 Task: Search cancel my subscription in learning.
Action: Mouse moved to (695, 66)
Screenshot: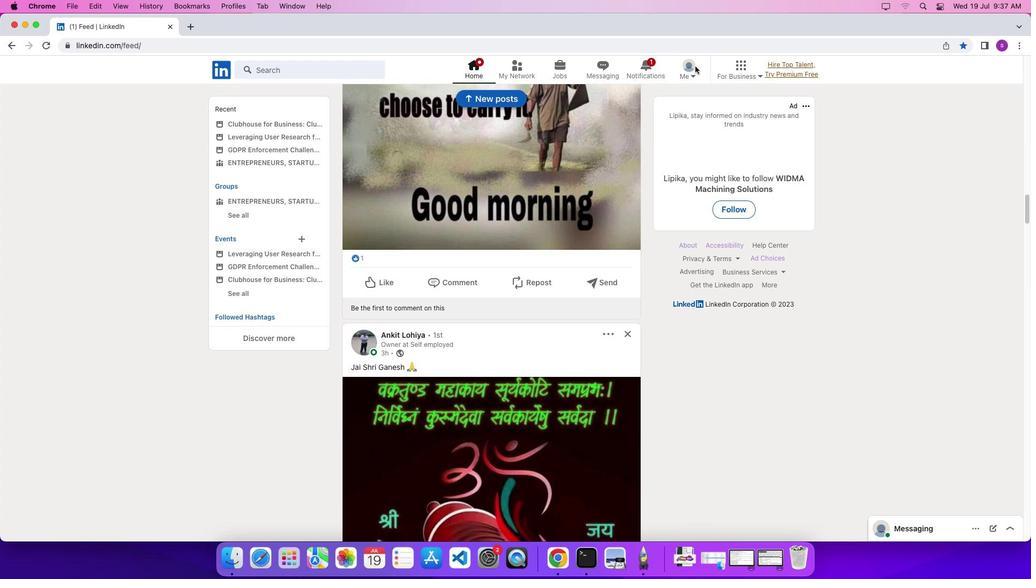 
Action: Mouse pressed left at (695, 66)
Screenshot: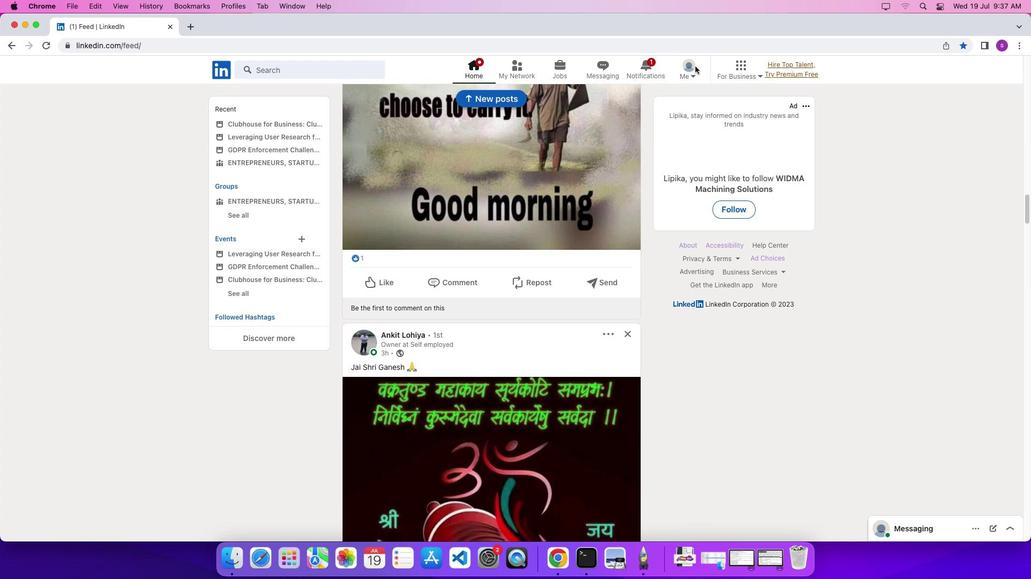 
Action: Mouse moved to (689, 78)
Screenshot: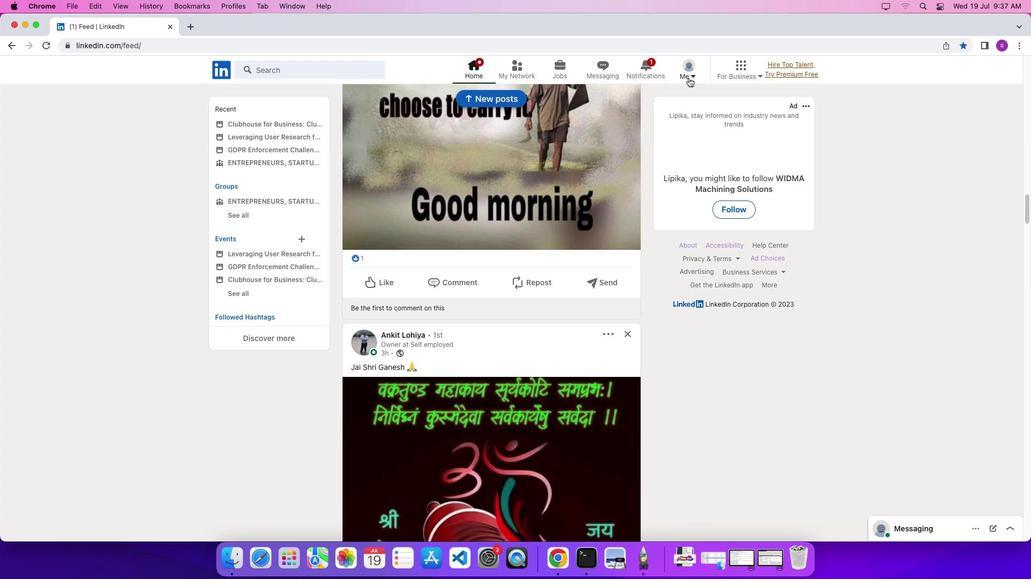 
Action: Mouse pressed left at (689, 78)
Screenshot: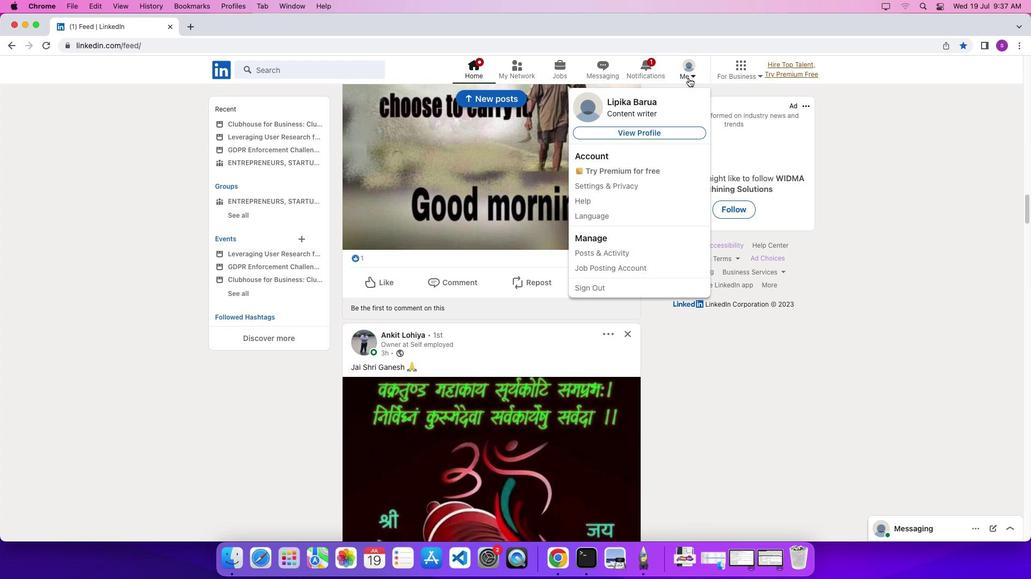 
Action: Mouse moved to (670, 128)
Screenshot: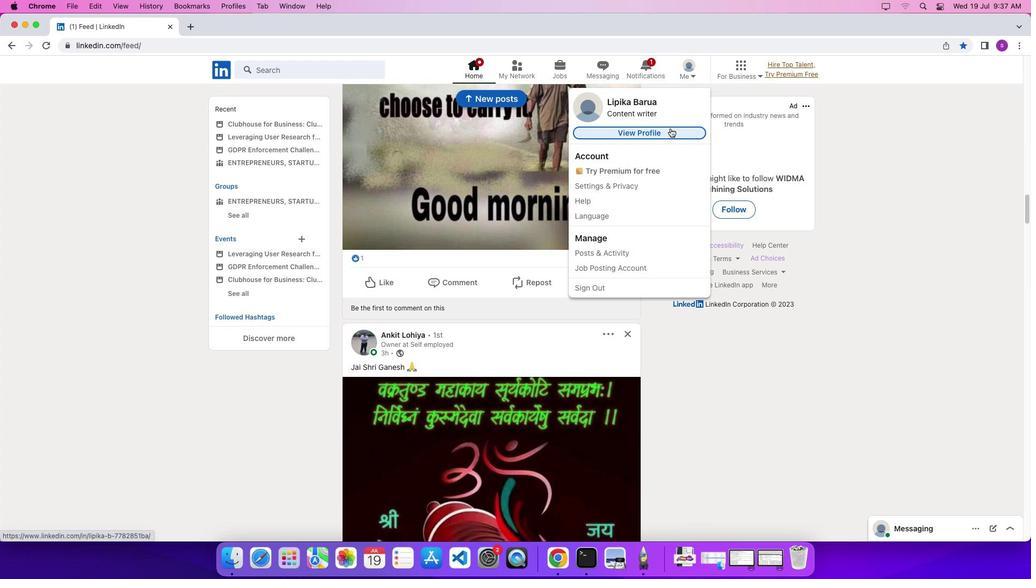 
Action: Mouse pressed left at (670, 128)
Screenshot: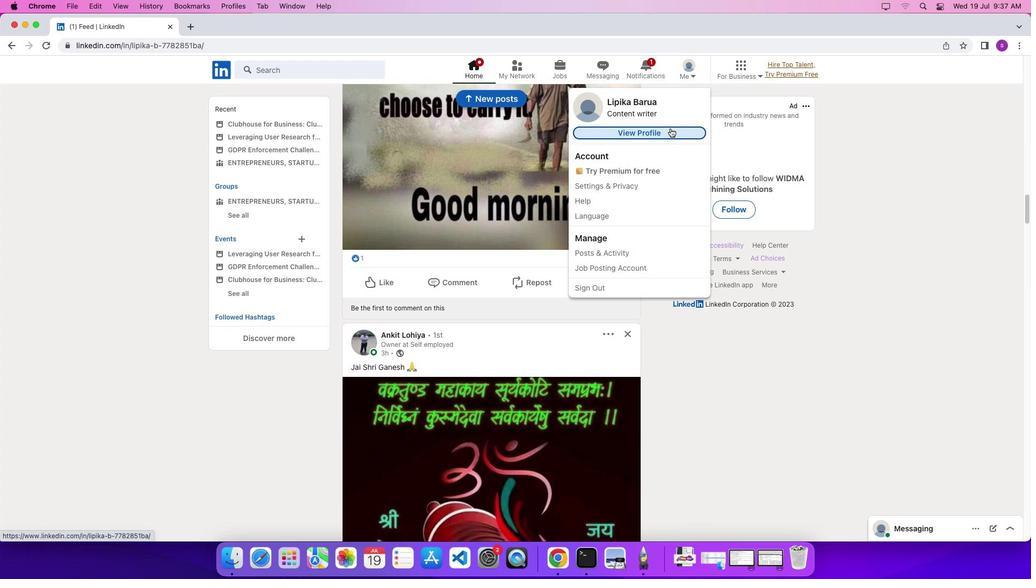 
Action: Mouse moved to (513, 275)
Screenshot: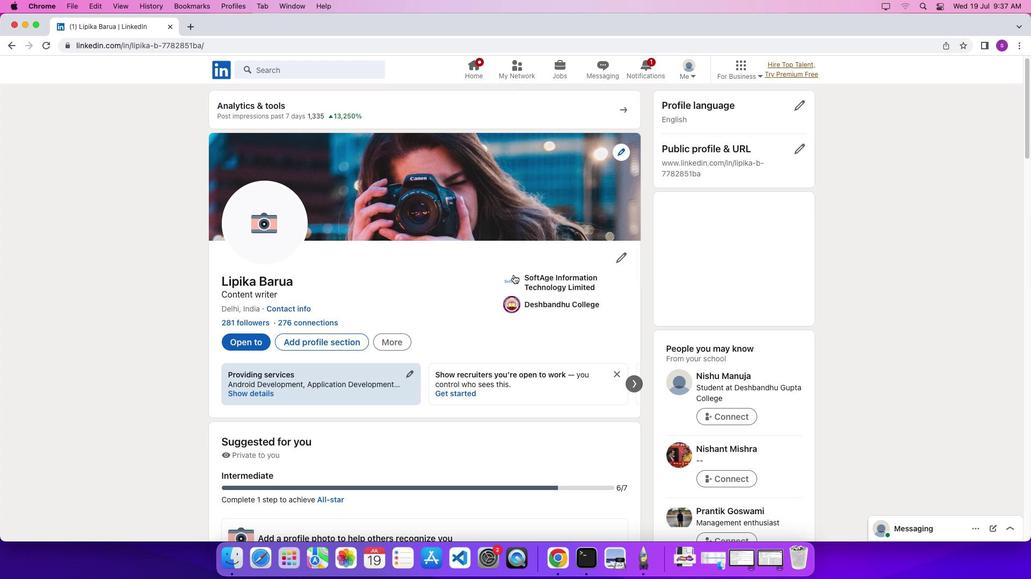 
Action: Mouse scrolled (513, 275) with delta (0, 0)
Screenshot: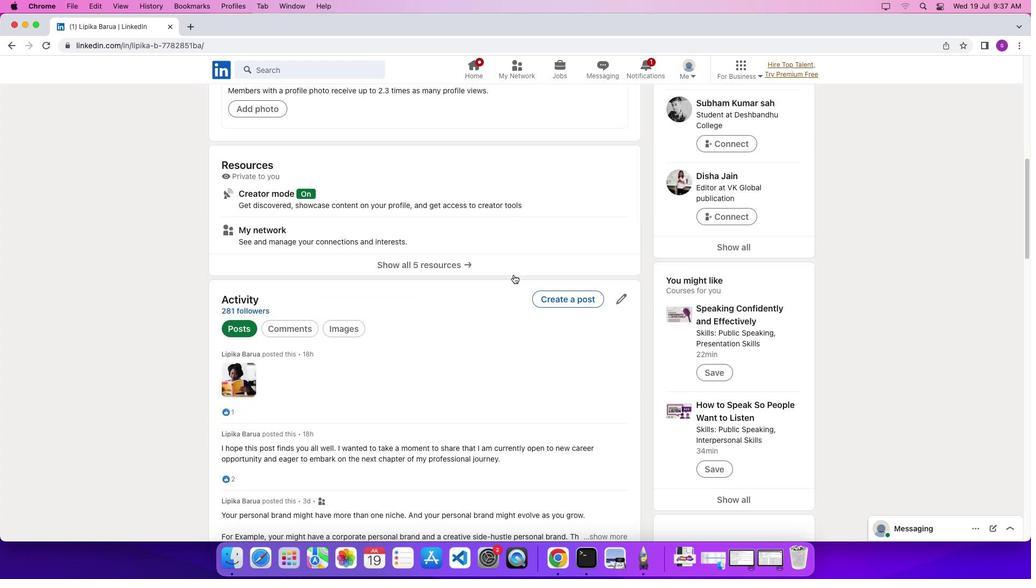 
Action: Mouse scrolled (513, 275) with delta (0, 0)
Screenshot: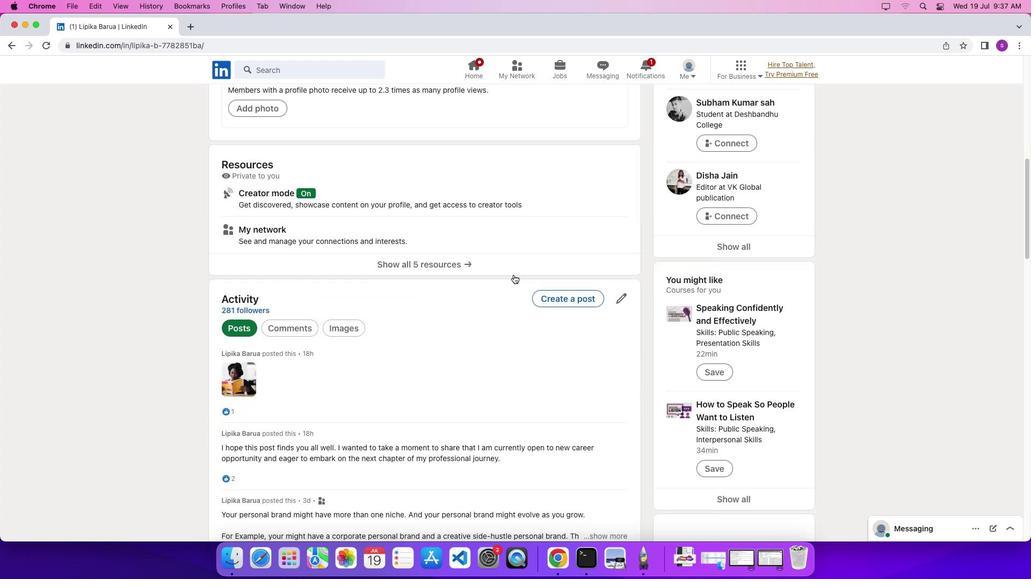
Action: Mouse scrolled (513, 275) with delta (0, -4)
Screenshot: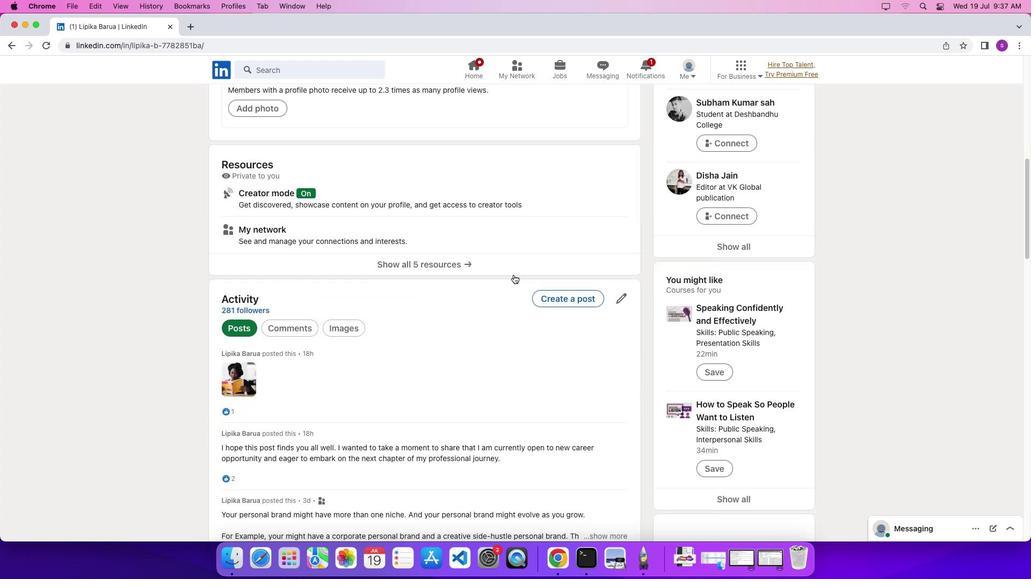 
Action: Mouse scrolled (513, 275) with delta (0, -6)
Screenshot: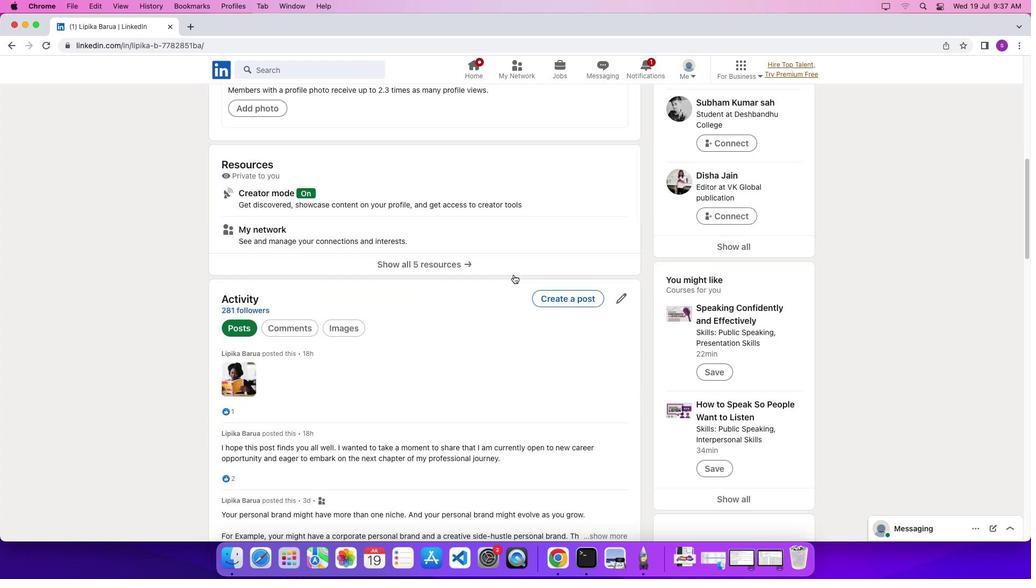 
Action: Mouse scrolled (513, 275) with delta (0, 0)
Screenshot: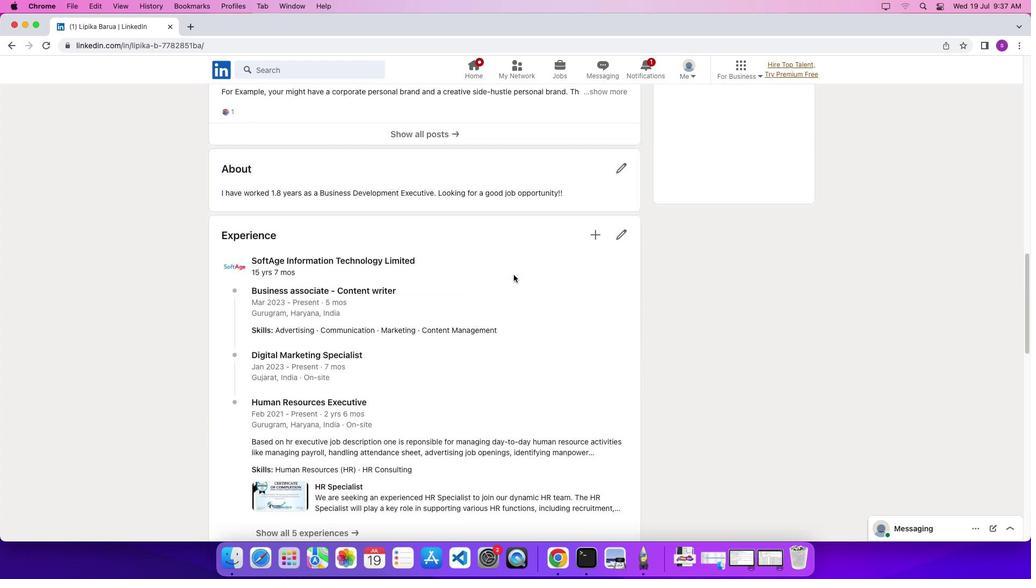 
Action: Mouse scrolled (513, 275) with delta (0, 0)
Screenshot: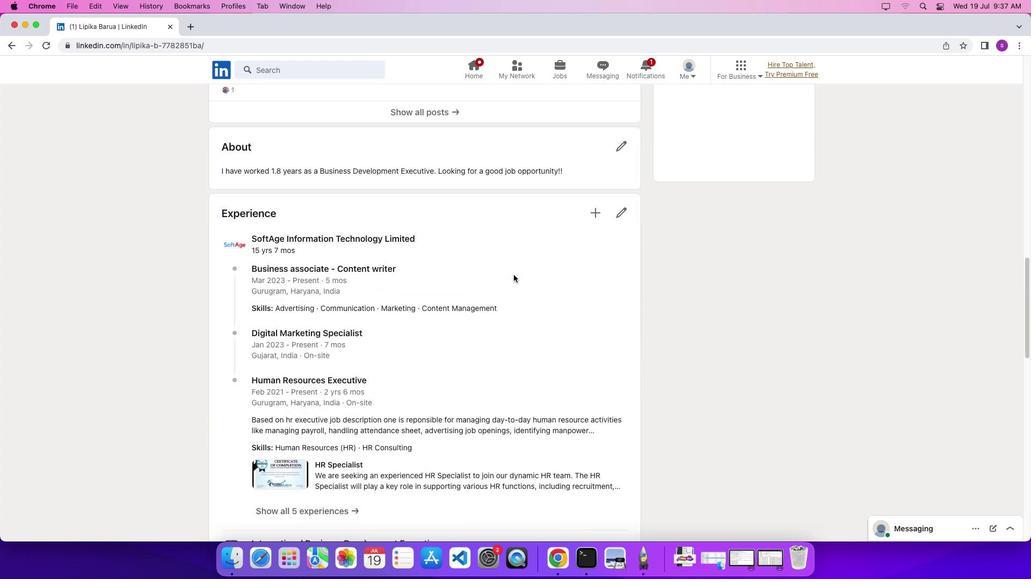 
Action: Mouse scrolled (513, 275) with delta (0, -4)
Screenshot: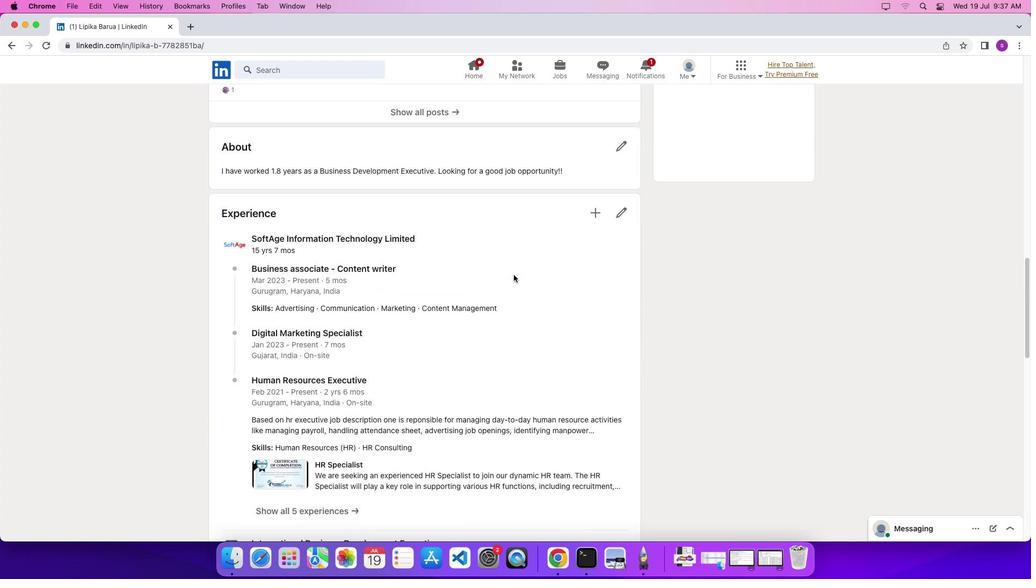 
Action: Mouse scrolled (513, 275) with delta (0, -5)
Screenshot: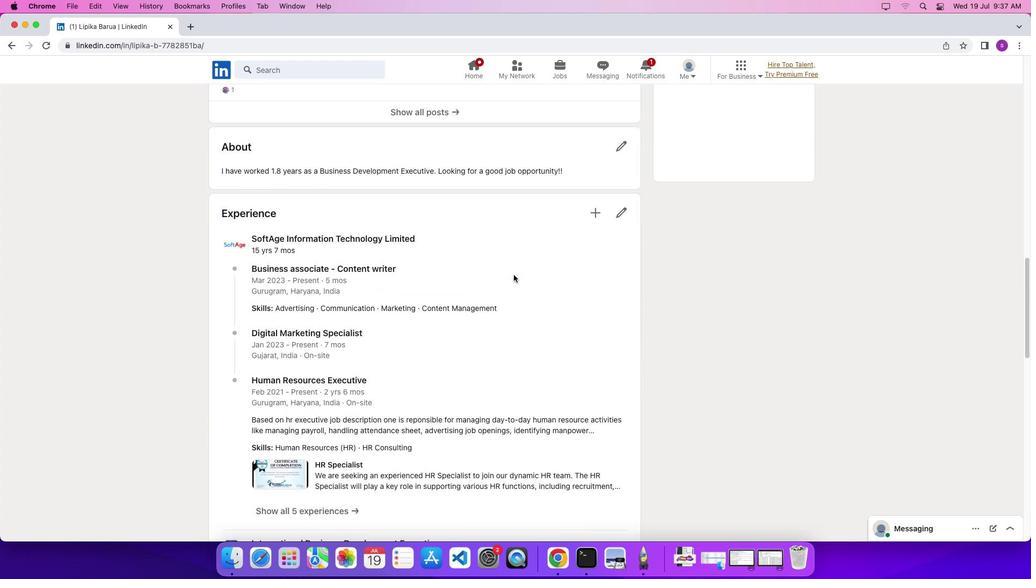 
Action: Mouse scrolled (513, 275) with delta (0, 0)
Screenshot: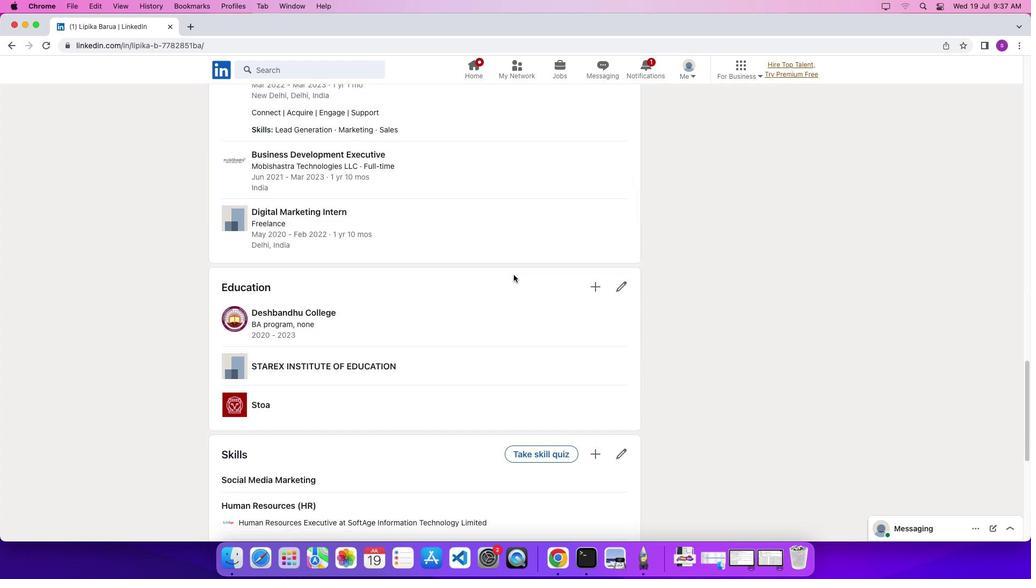 
Action: Mouse scrolled (513, 275) with delta (0, 0)
Screenshot: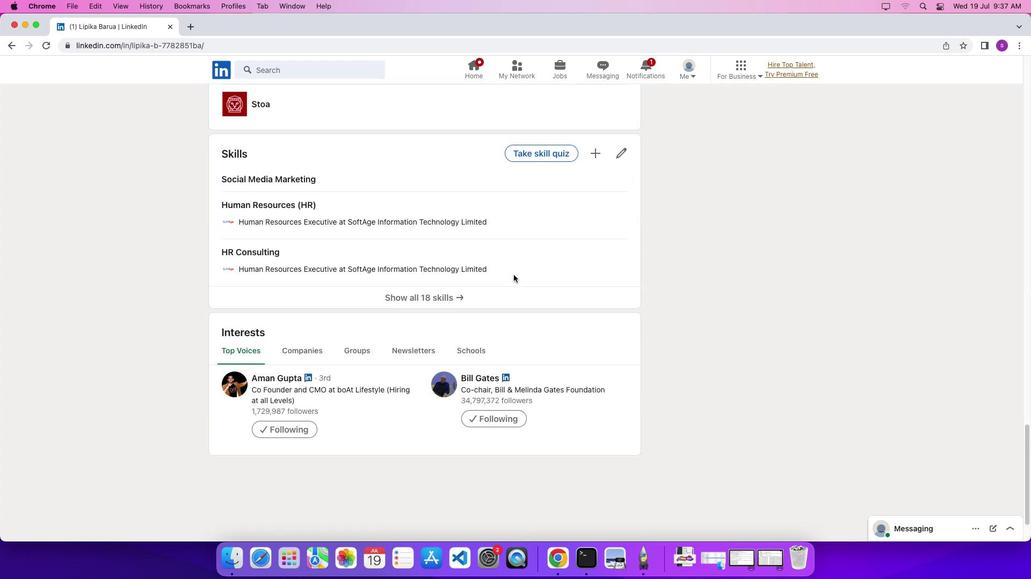 
Action: Mouse scrolled (513, 275) with delta (0, -4)
Screenshot: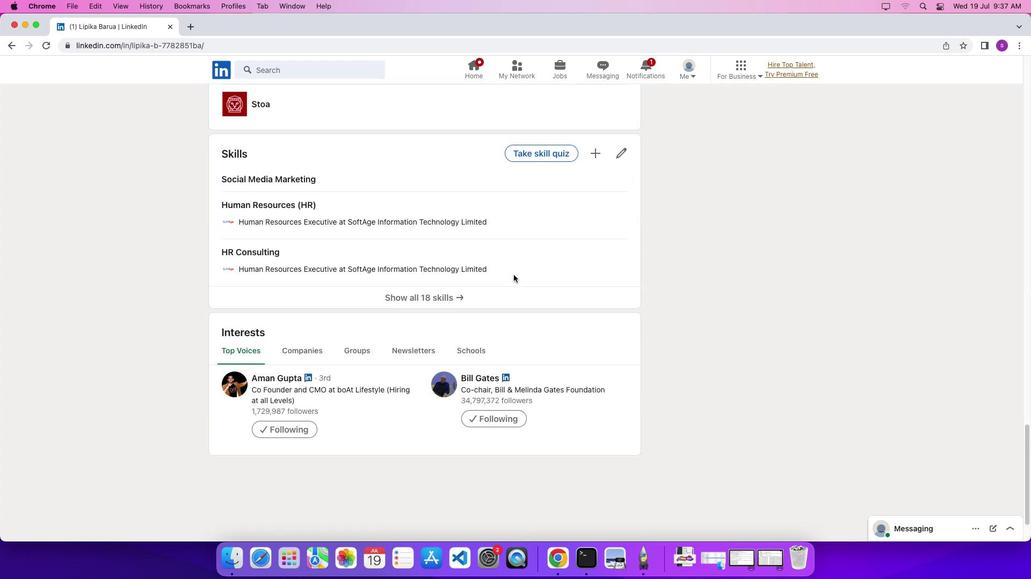 
Action: Mouse scrolled (513, 275) with delta (0, -6)
Screenshot: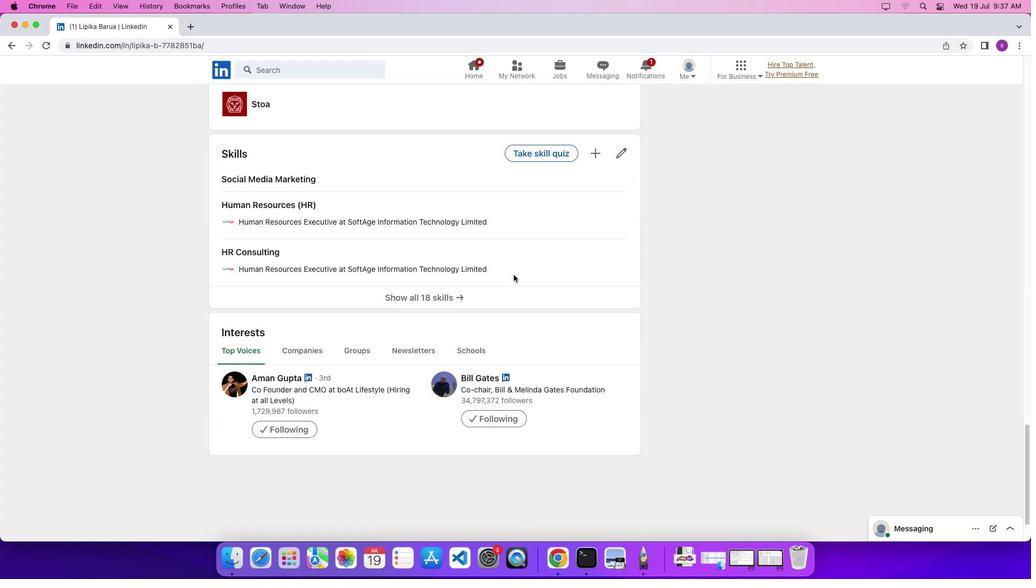 
Action: Mouse scrolled (513, 275) with delta (0, -7)
Screenshot: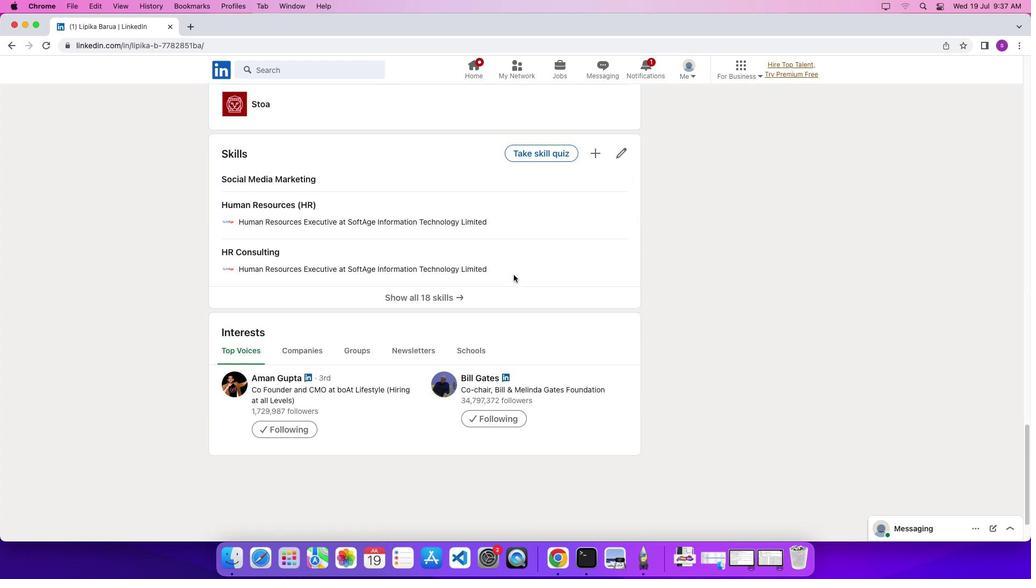 
Action: Mouse scrolled (513, 275) with delta (0, 0)
Screenshot: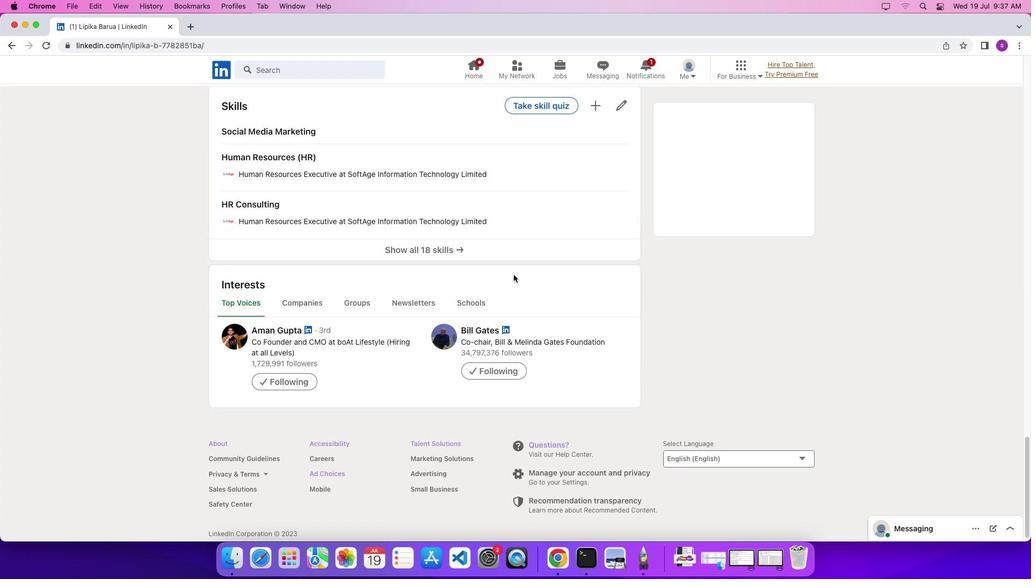 
Action: Mouse scrolled (513, 275) with delta (0, 0)
Screenshot: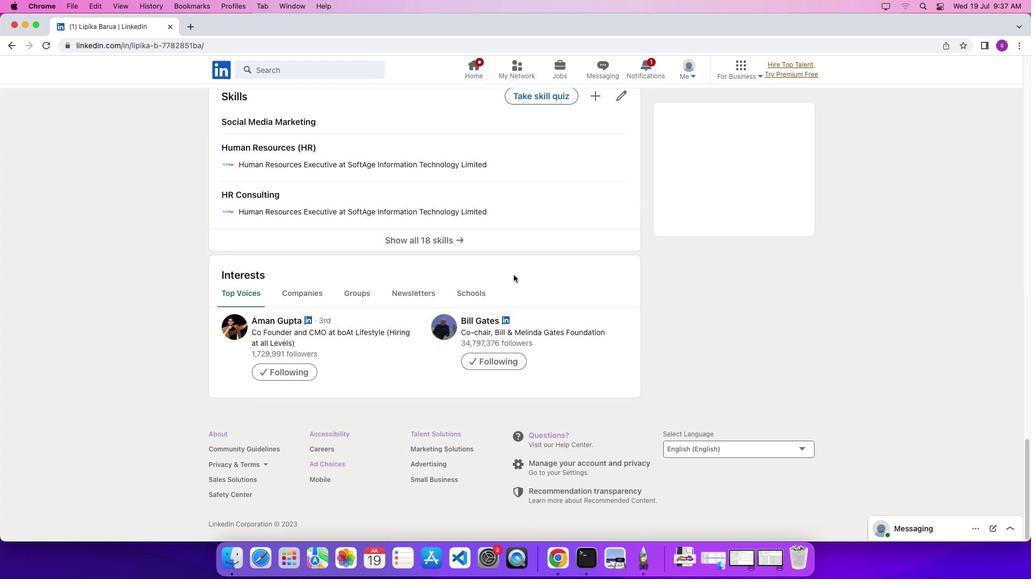 
Action: Mouse scrolled (513, 275) with delta (0, -4)
Screenshot: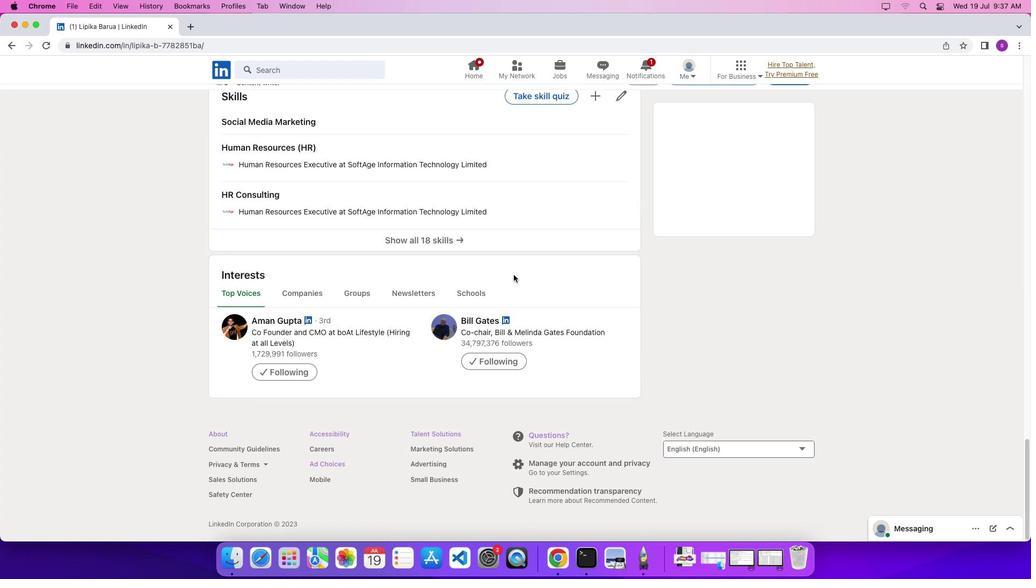 
Action: Mouse scrolled (513, 275) with delta (0, -6)
Screenshot: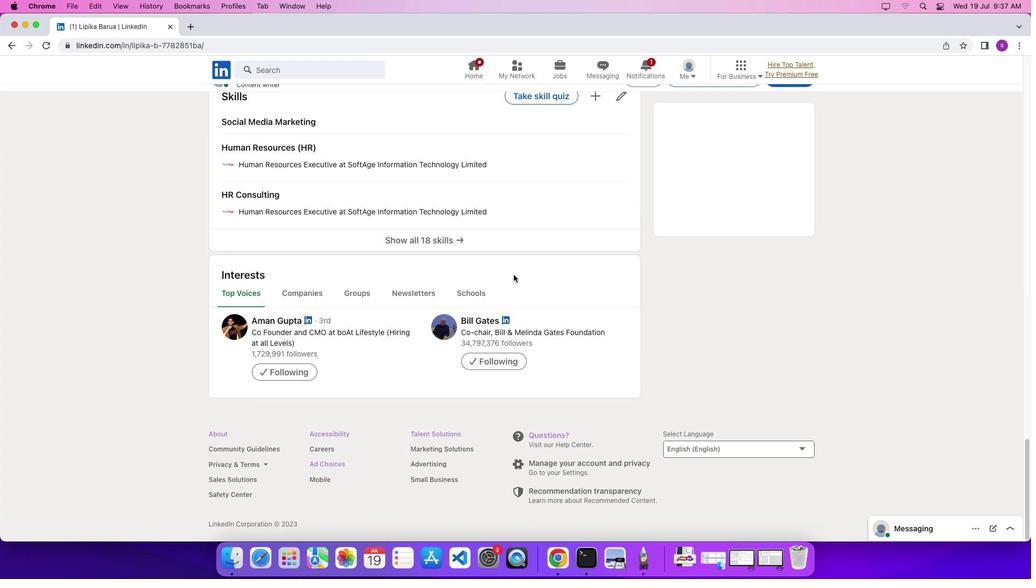 
Action: Mouse scrolled (513, 275) with delta (0, 0)
Screenshot: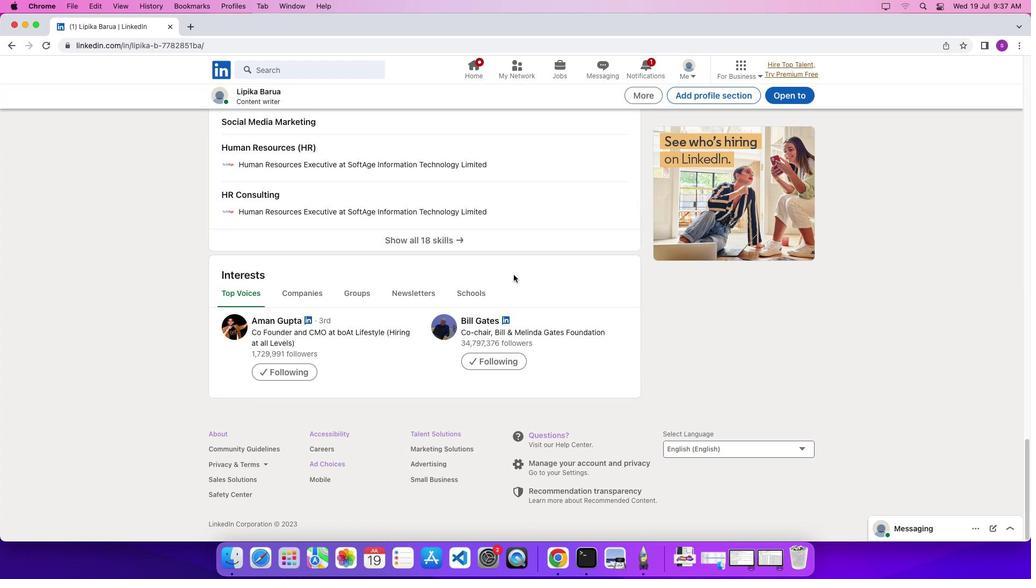 
Action: Mouse scrolled (513, 275) with delta (0, 0)
Screenshot: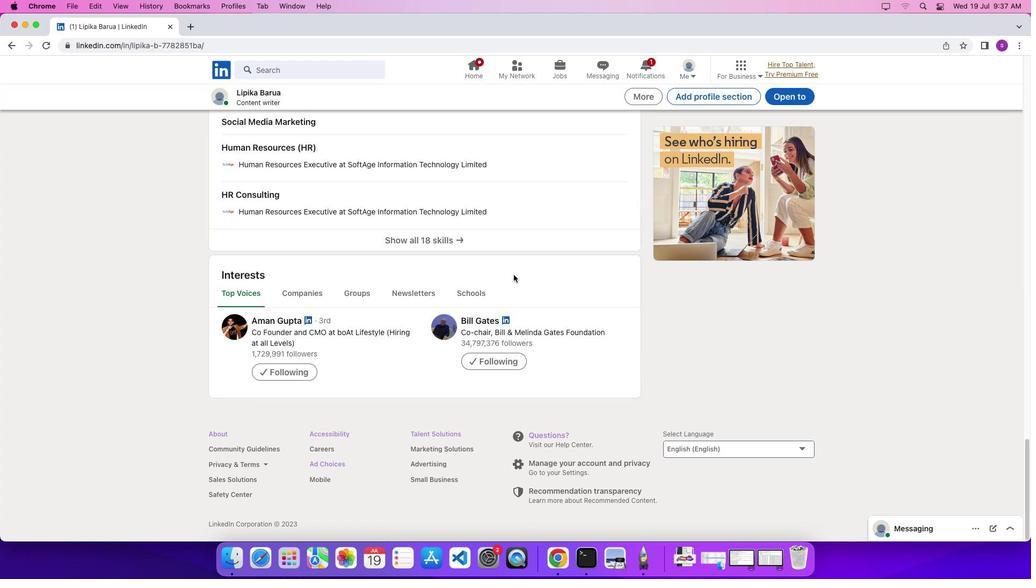 
Action: Mouse scrolled (513, 275) with delta (0, -3)
Screenshot: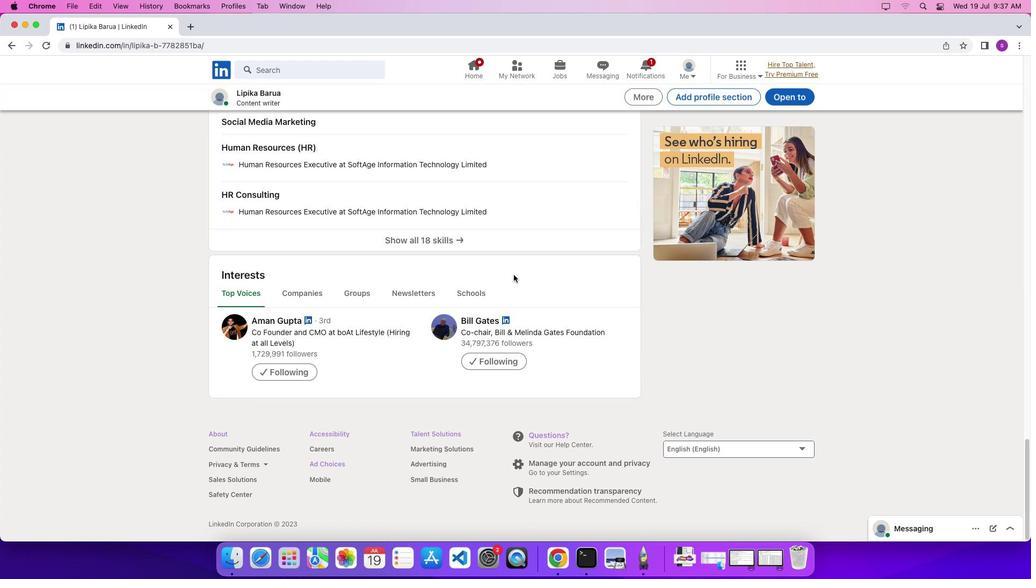 
Action: Mouse moved to (332, 462)
Screenshot: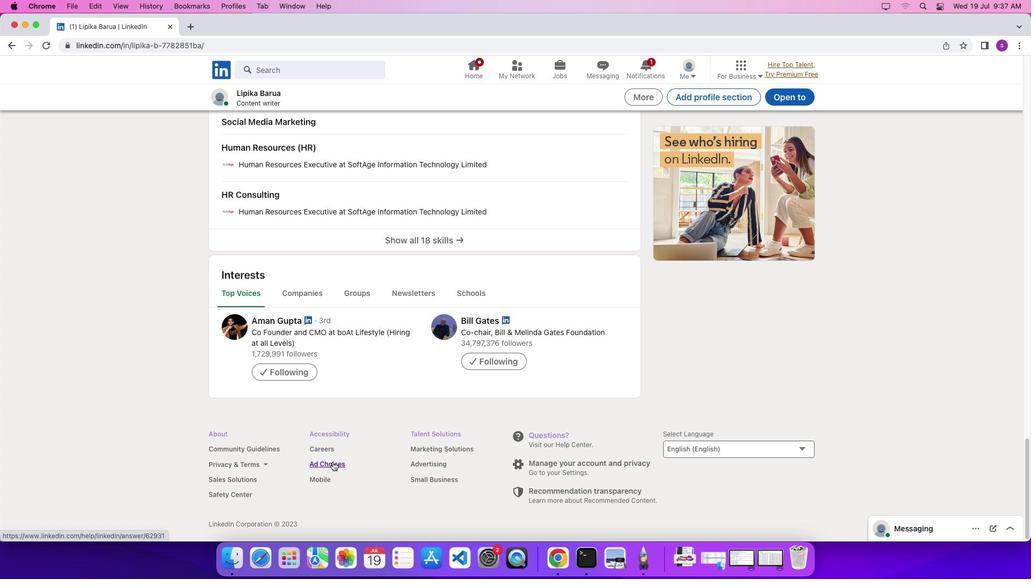 
Action: Mouse pressed left at (332, 462)
Screenshot: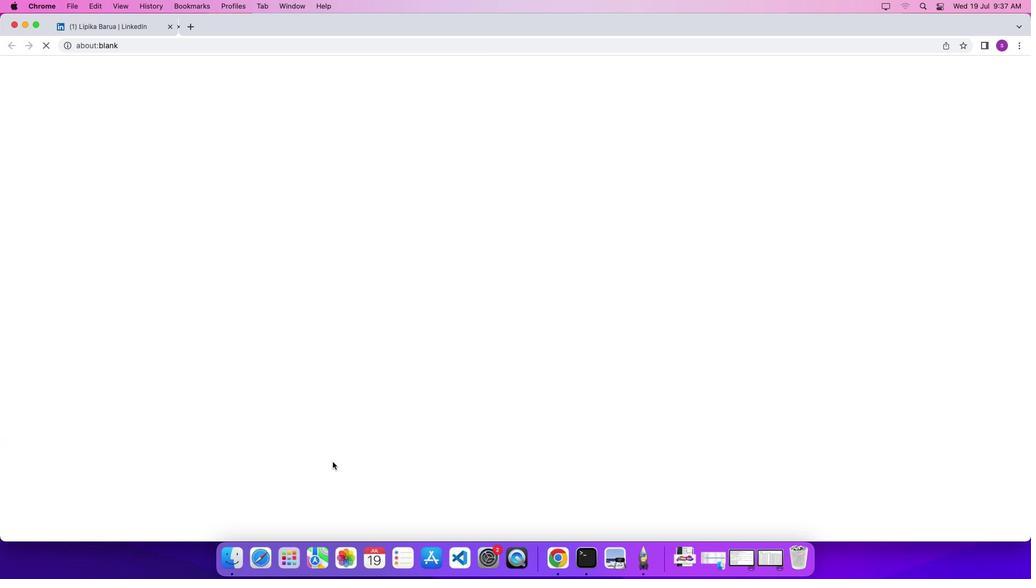 
Action: Mouse moved to (355, 101)
Screenshot: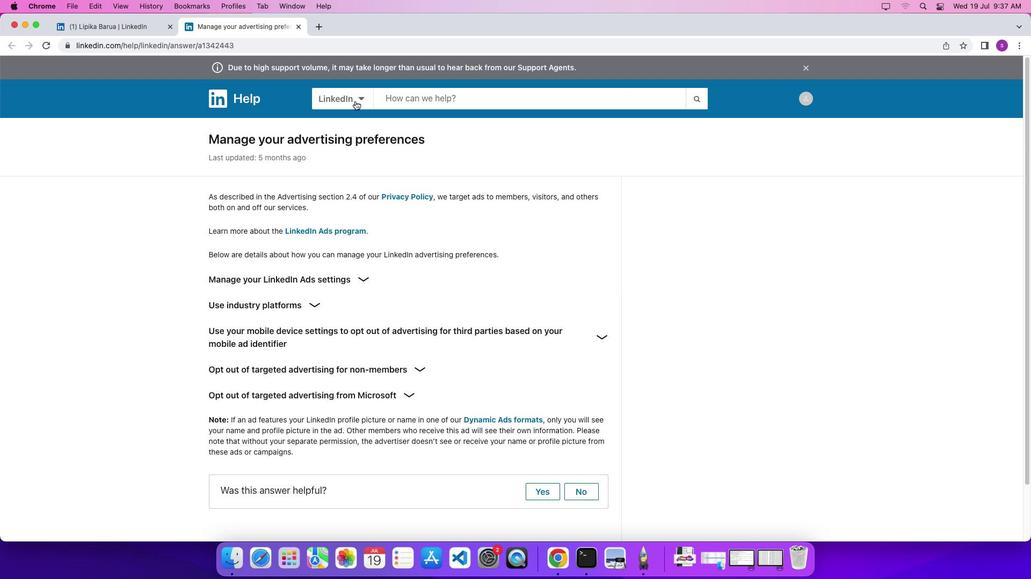 
Action: Mouse pressed left at (355, 101)
Screenshot: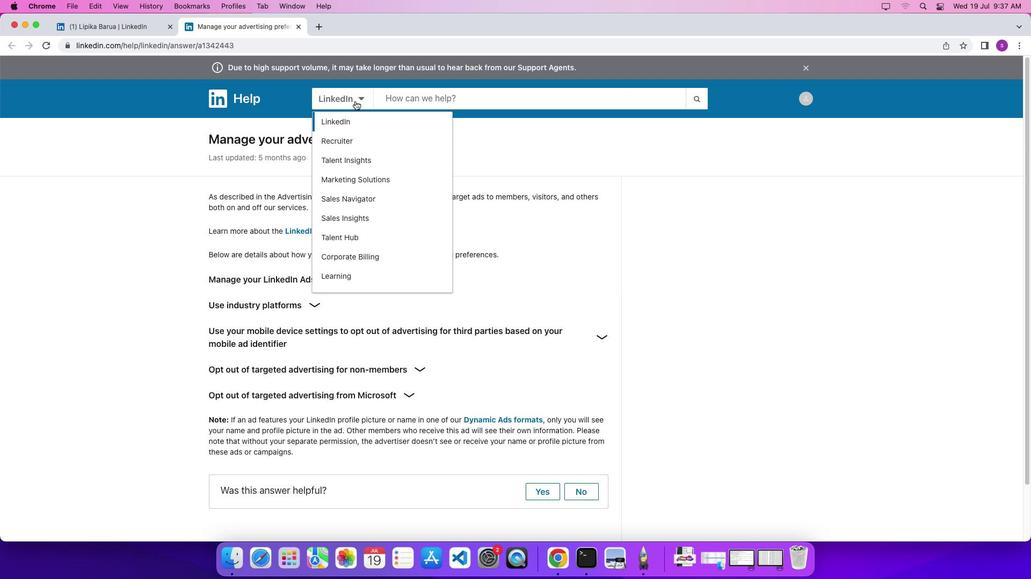 
Action: Mouse moved to (348, 272)
Screenshot: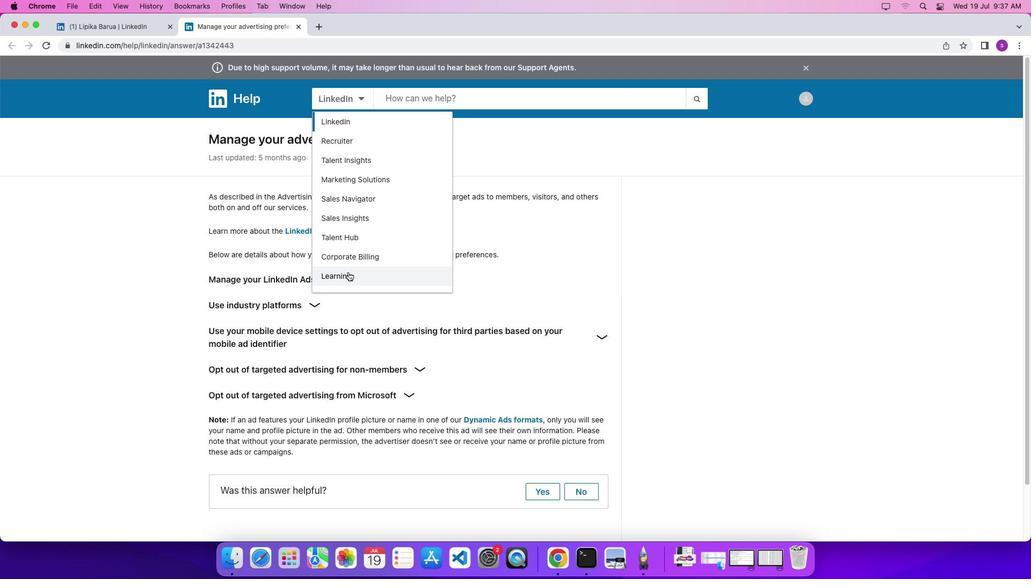 
Action: Mouse pressed left at (348, 272)
Screenshot: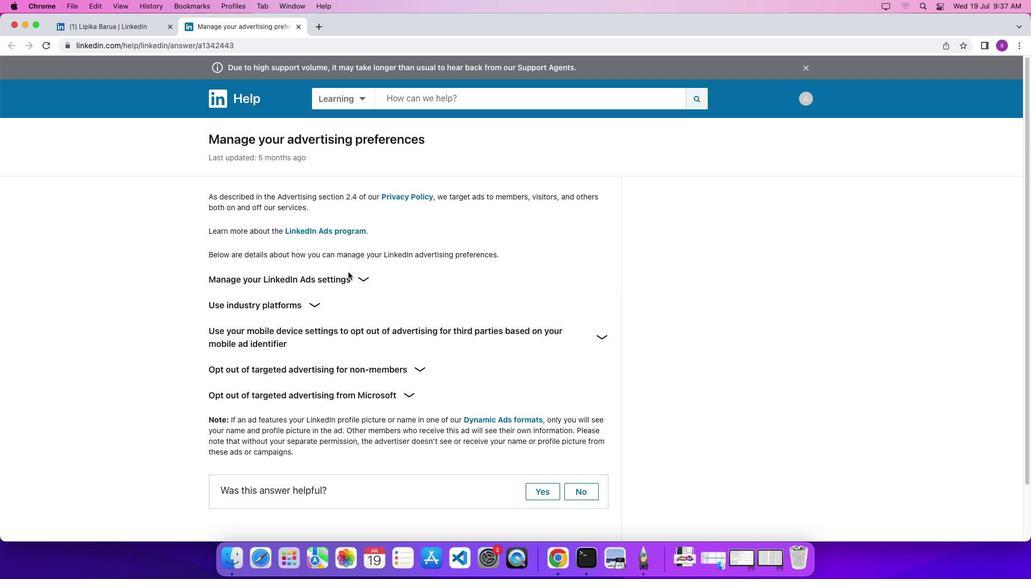 
Action: Mouse moved to (445, 99)
Screenshot: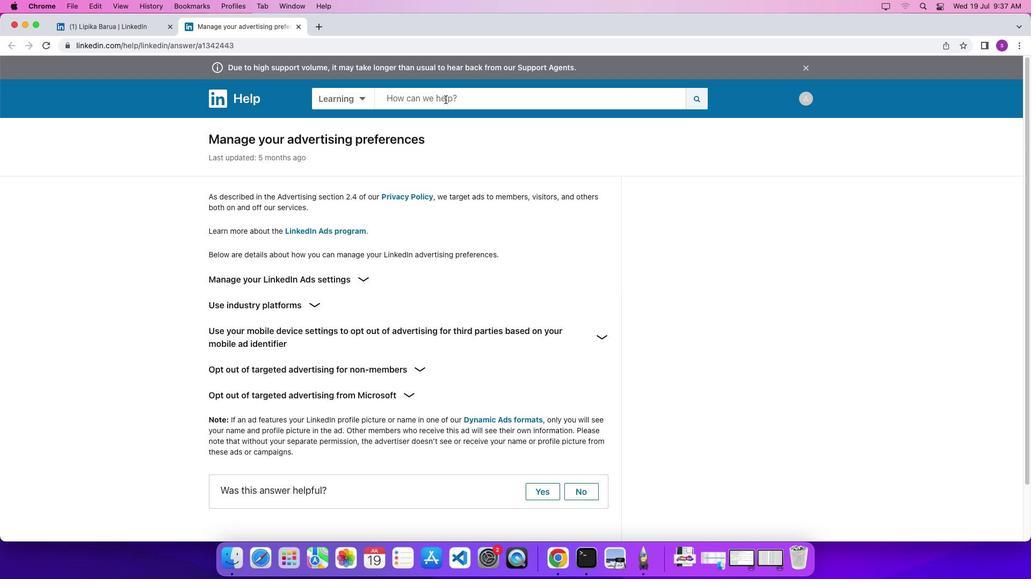 
Action: Mouse pressed left at (445, 99)
Screenshot: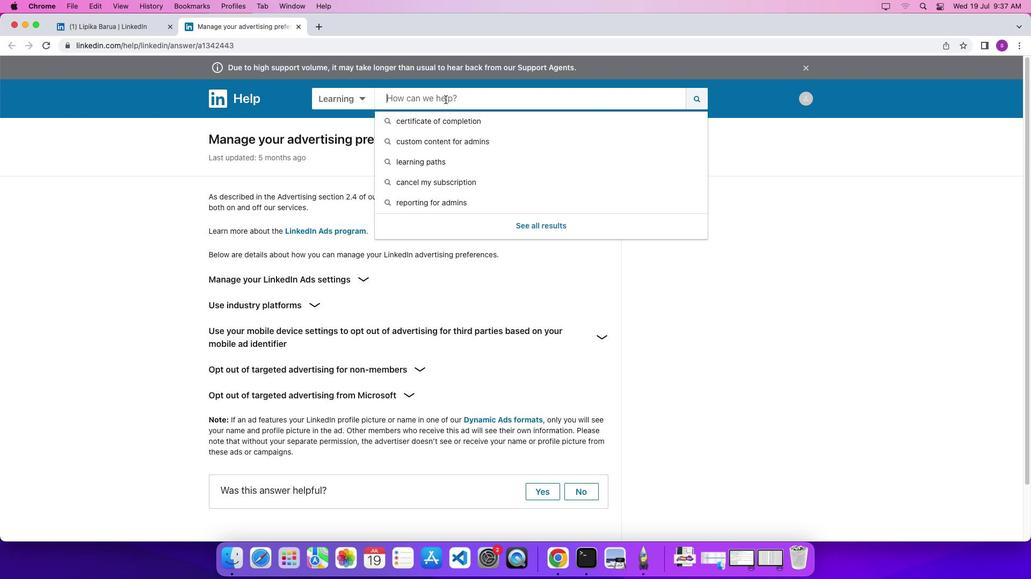 
Action: Mouse moved to (460, 111)
Screenshot: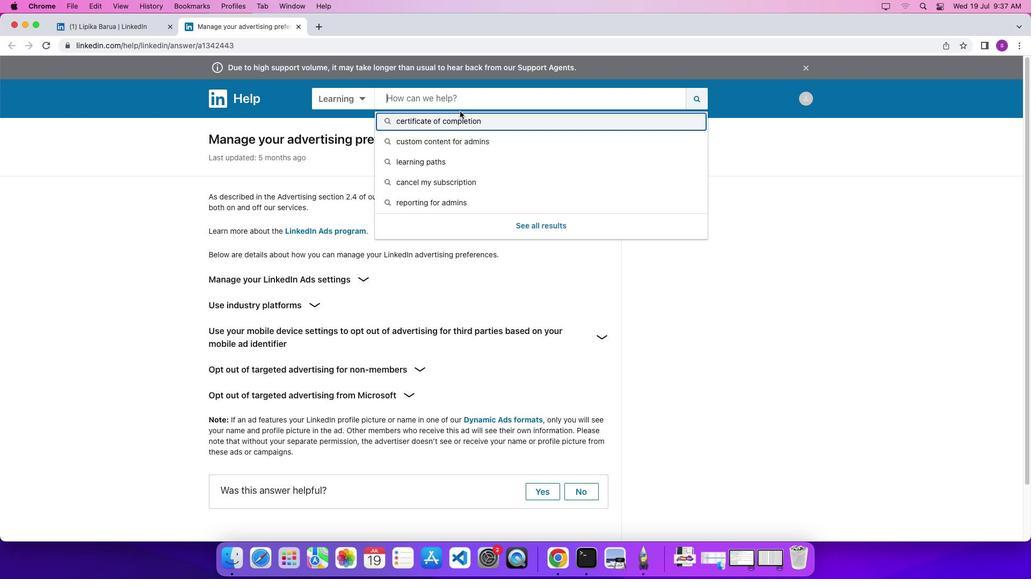 
Action: Key pressed 'c''a''n''c''e''l'Key.space'm''y'Key.space's''u''b''s''c''r''i''p''t''i''o''n'
Screenshot: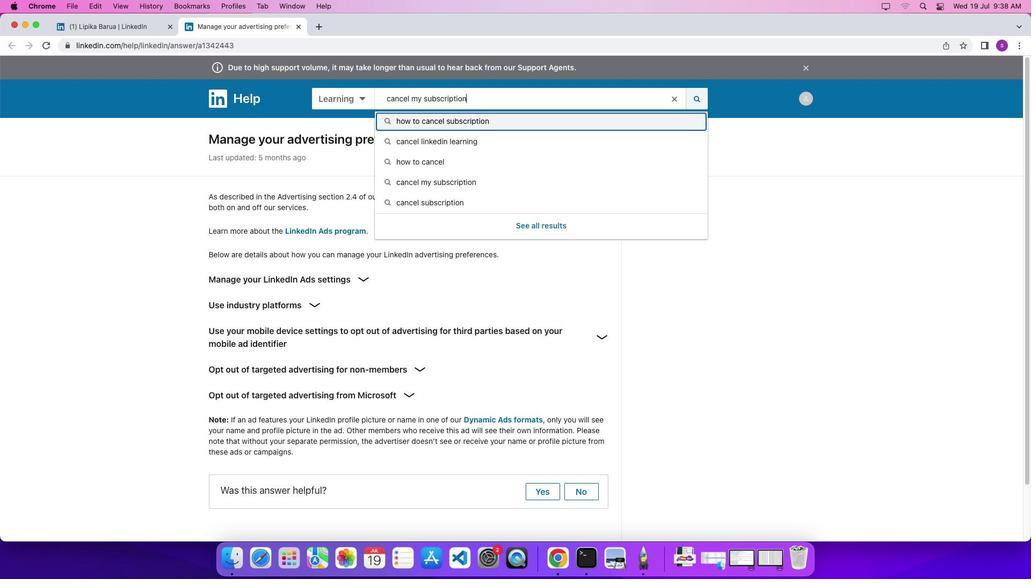 
Action: Mouse moved to (692, 99)
Screenshot: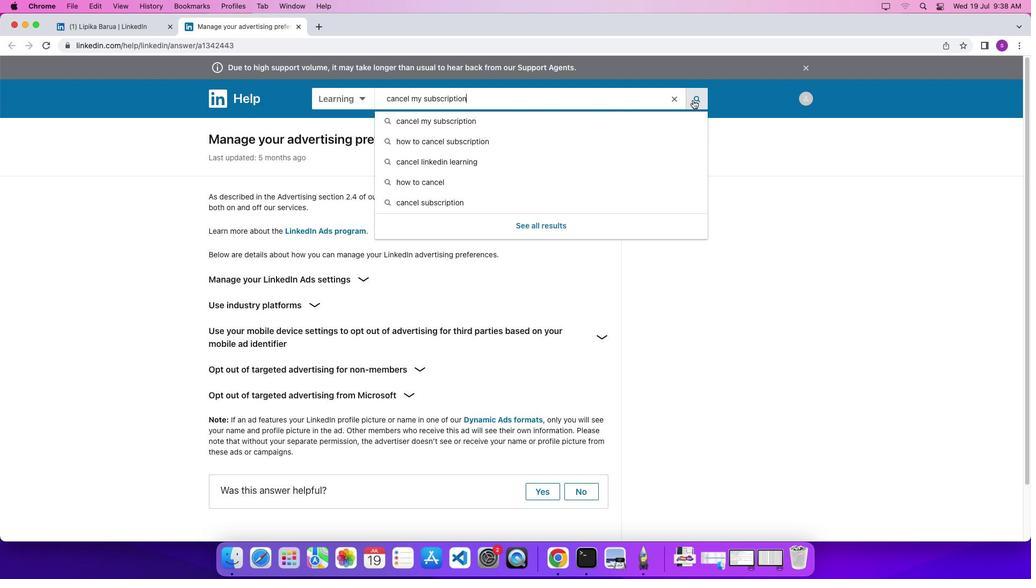 
Action: Mouse pressed left at (692, 99)
Screenshot: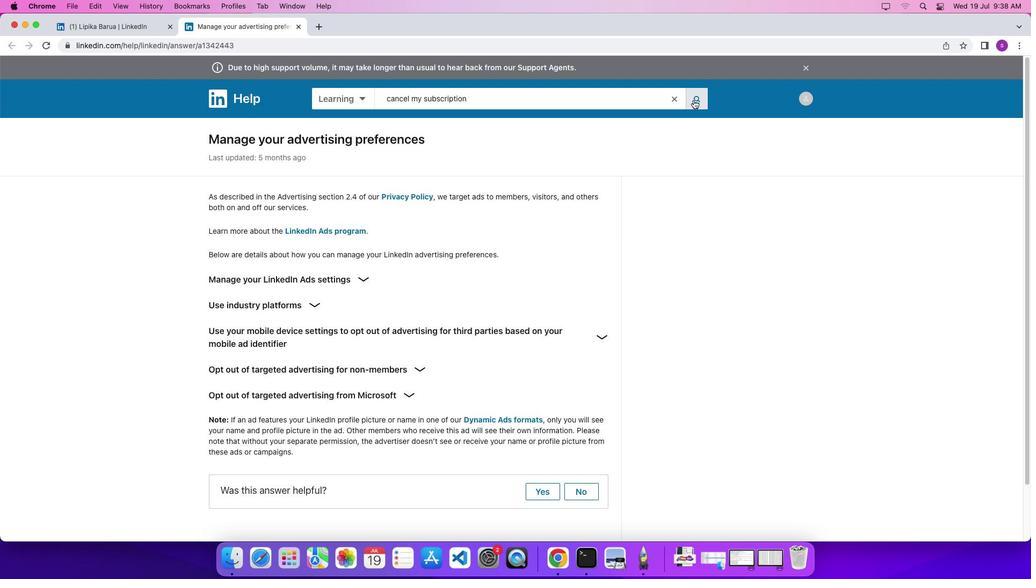 
Action: Mouse moved to (693, 100)
Screenshot: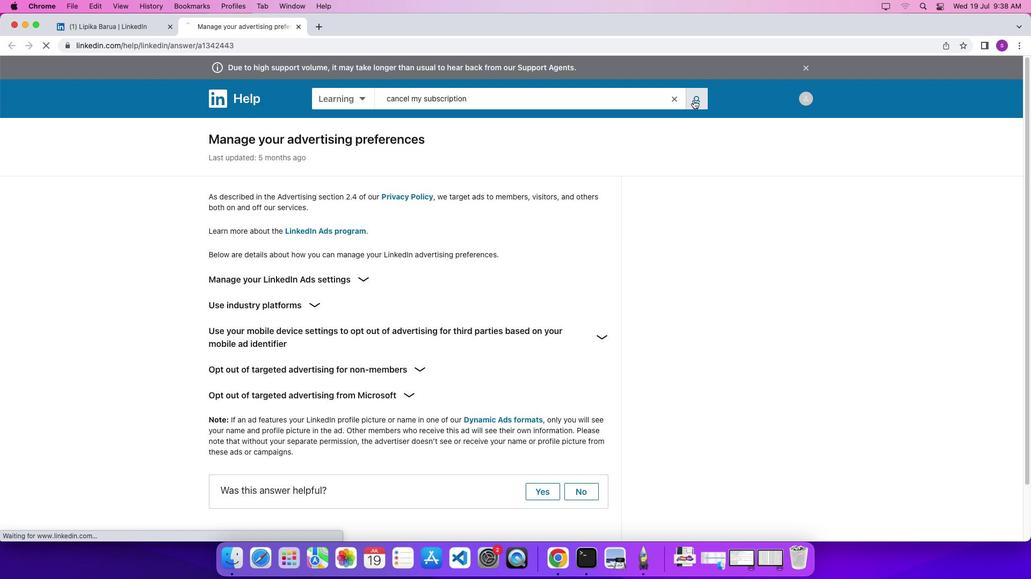 
